 Task: Write the Name "Softage" in blank input field along with Click find button and Set the "New Search" Under Select in New Bill.
Action: Mouse moved to (121, 17)
Screenshot: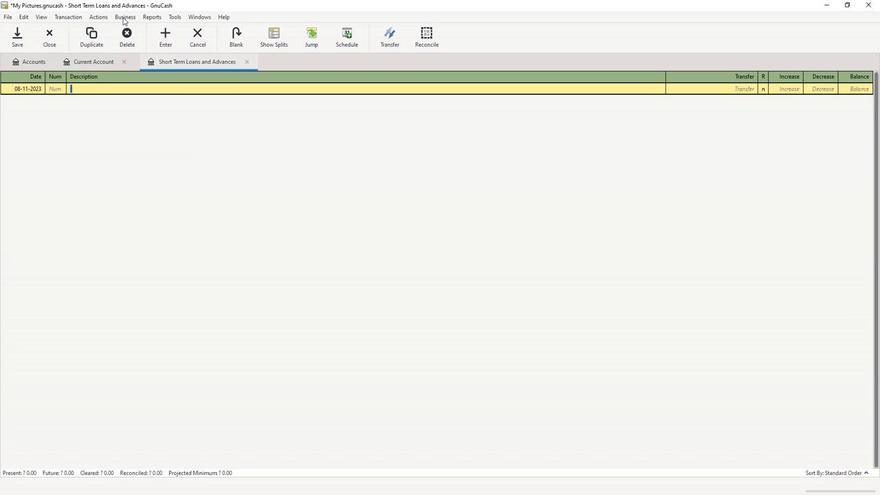 
Action: Mouse pressed left at (121, 17)
Screenshot: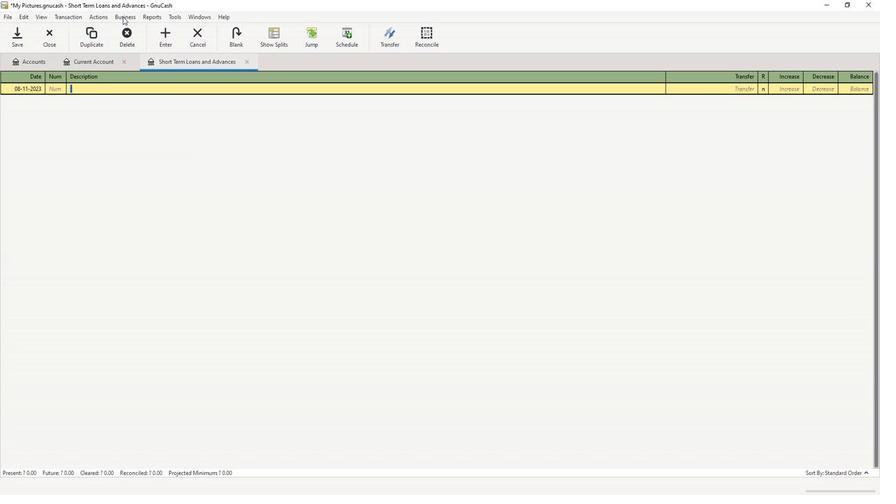 
Action: Mouse moved to (130, 39)
Screenshot: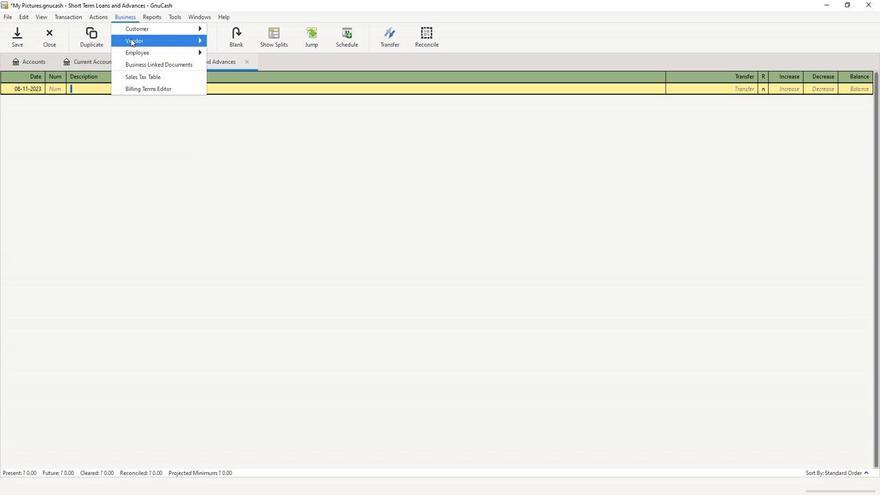 
Action: Mouse pressed left at (130, 39)
Screenshot: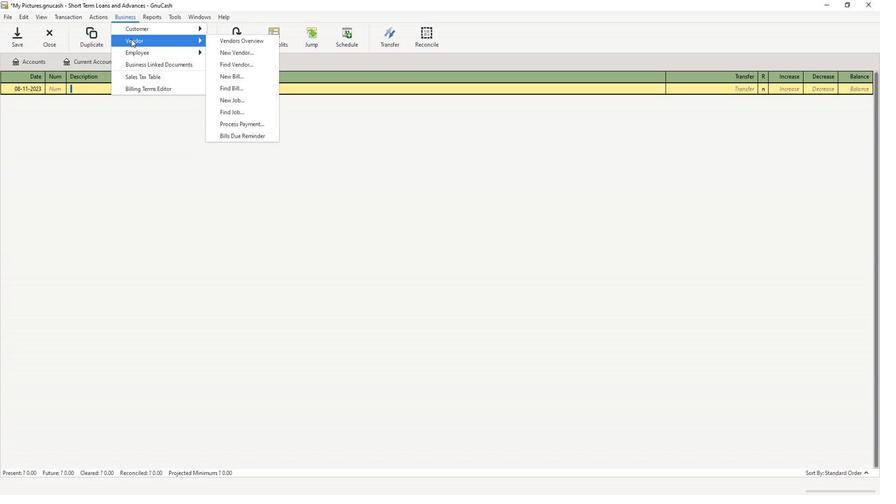 
Action: Mouse moved to (227, 76)
Screenshot: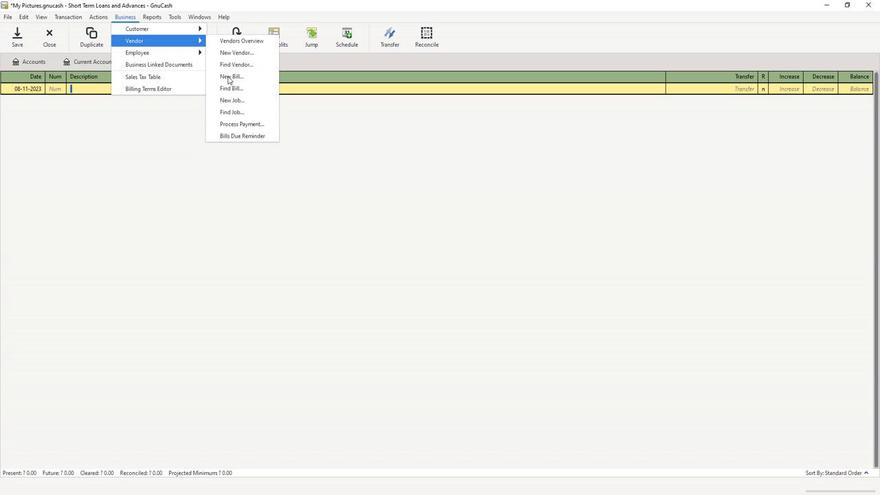 
Action: Mouse pressed left at (227, 76)
Screenshot: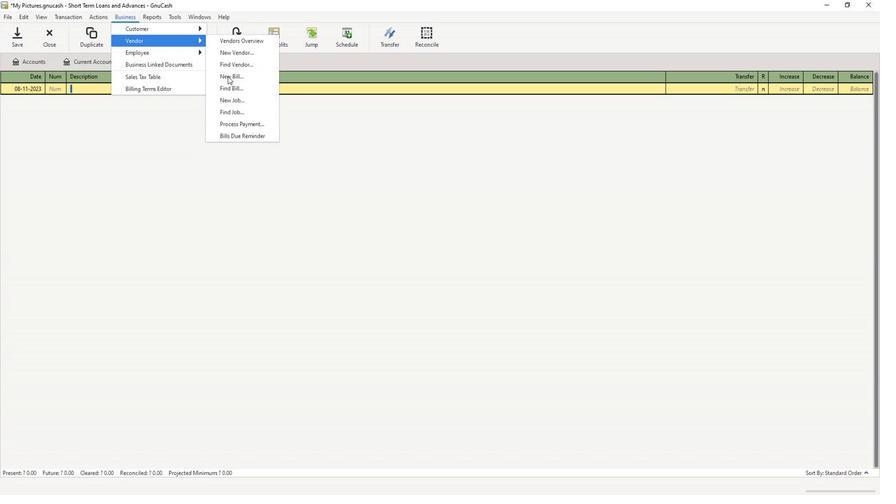 
Action: Mouse moved to (495, 311)
Screenshot: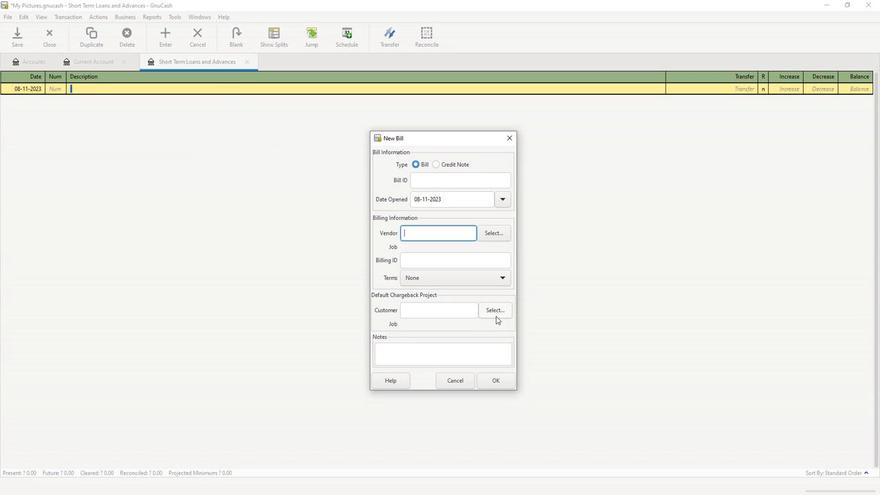 
Action: Mouse pressed left at (495, 311)
Screenshot: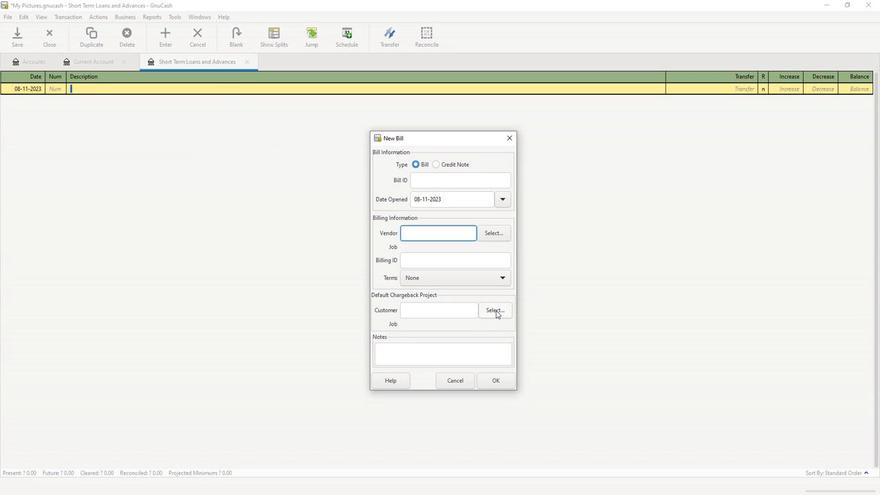 
Action: Mouse moved to (464, 239)
Screenshot: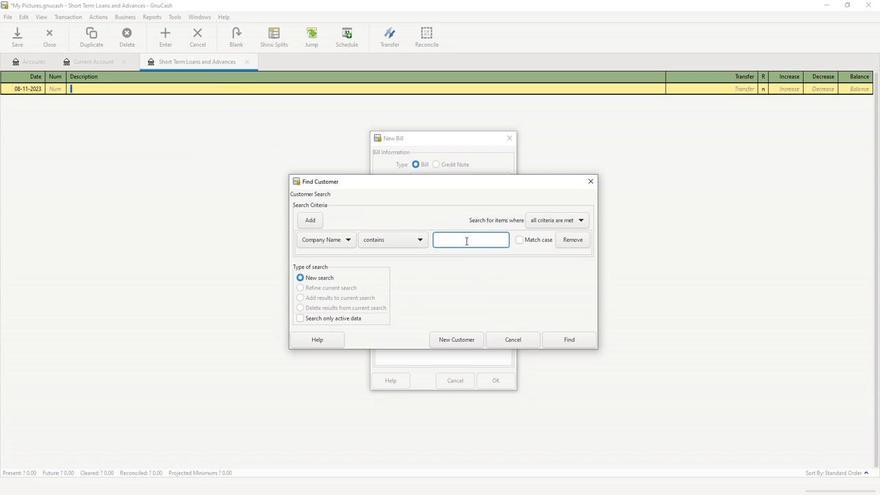 
Action: Mouse pressed left at (464, 239)
Screenshot: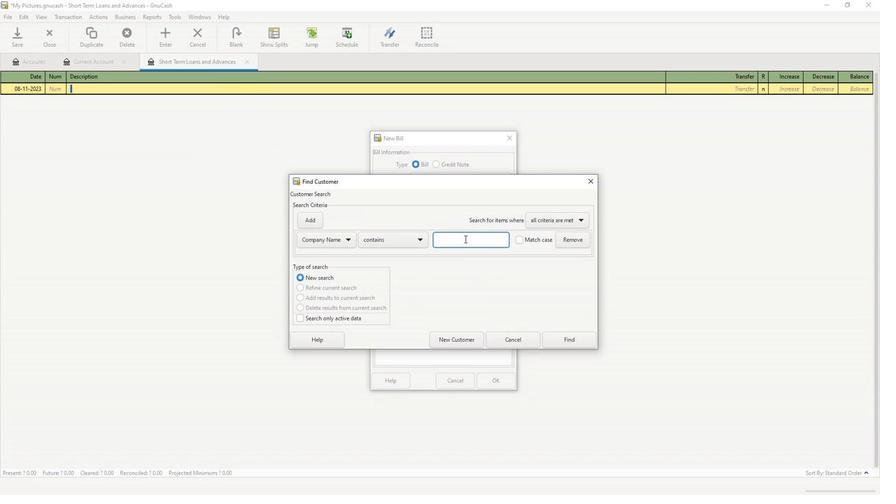 
Action: Key pressed softage
Screenshot: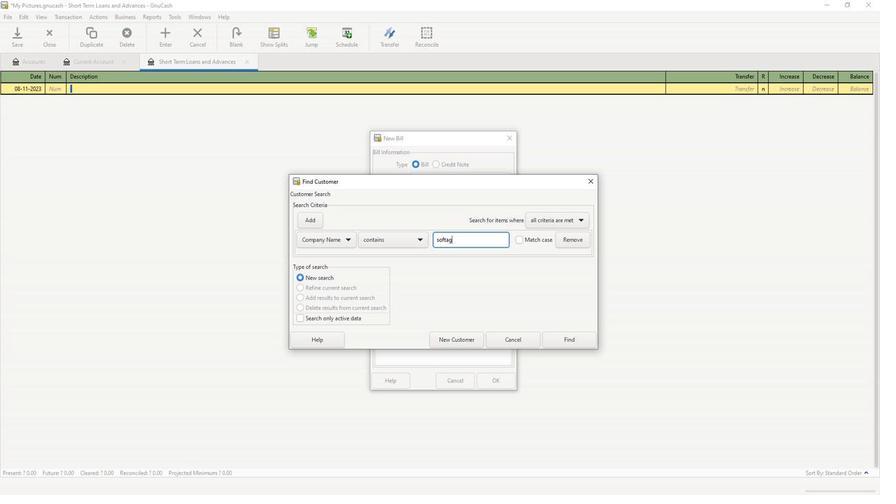 
Action: Mouse moved to (569, 343)
Screenshot: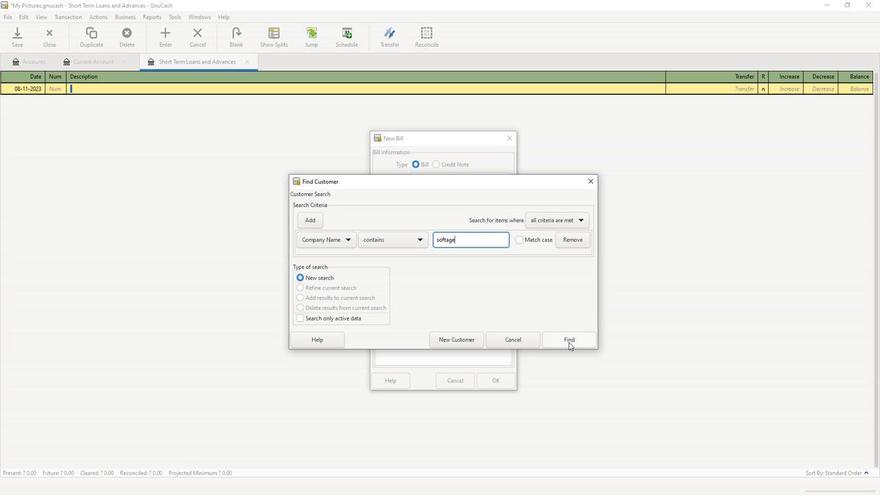 
Action: Mouse pressed left at (569, 343)
Screenshot: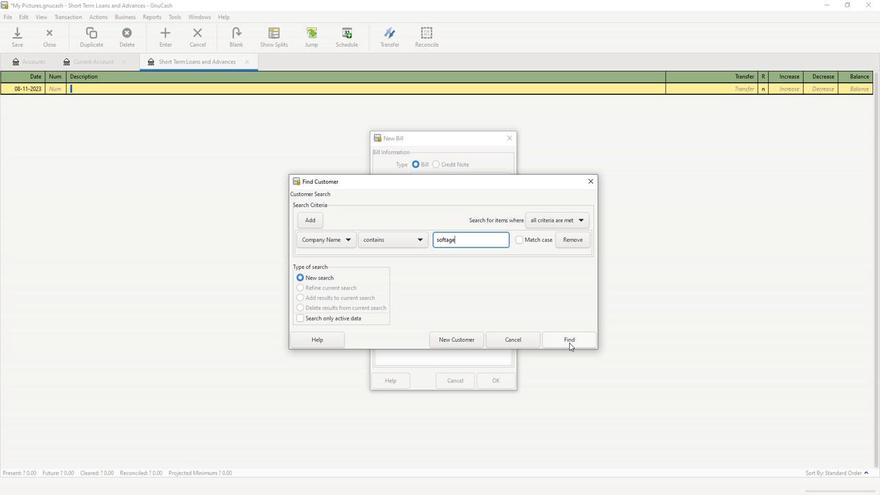 
Action: Mouse moved to (322, 262)
Screenshot: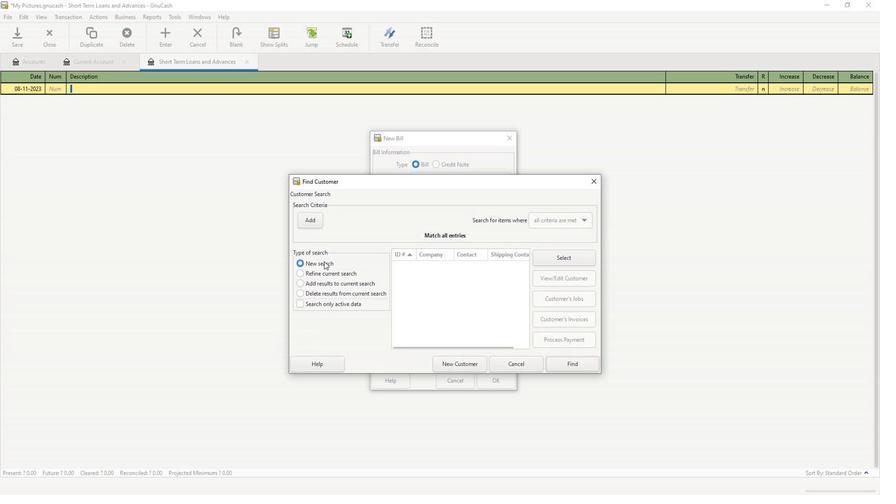 
Action: Mouse pressed left at (322, 262)
Screenshot: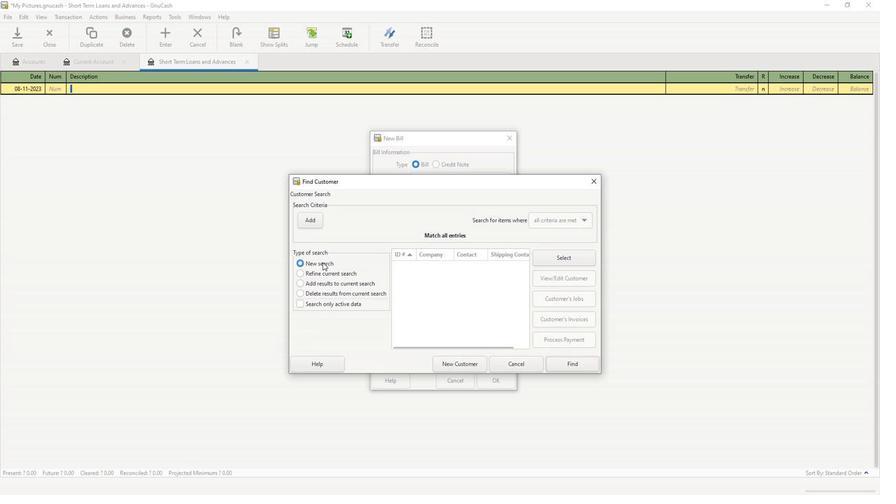 
Action: Mouse moved to (582, 366)
Screenshot: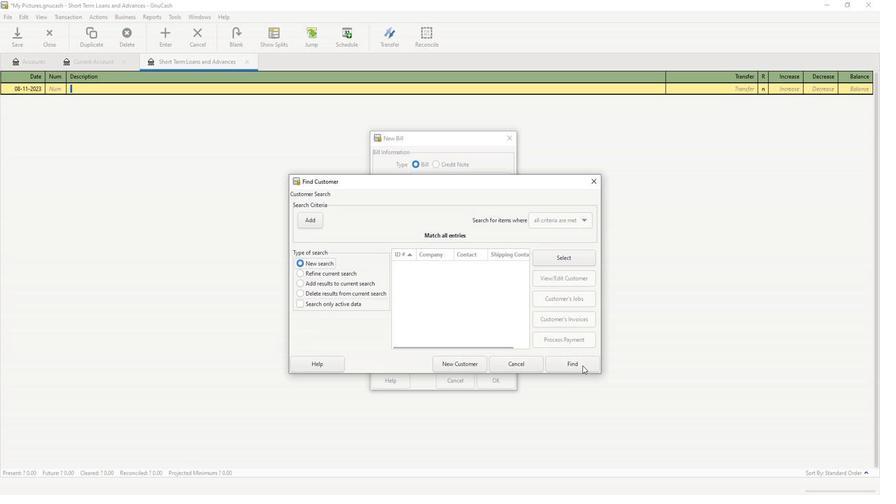 
Action: Mouse pressed left at (582, 366)
Screenshot: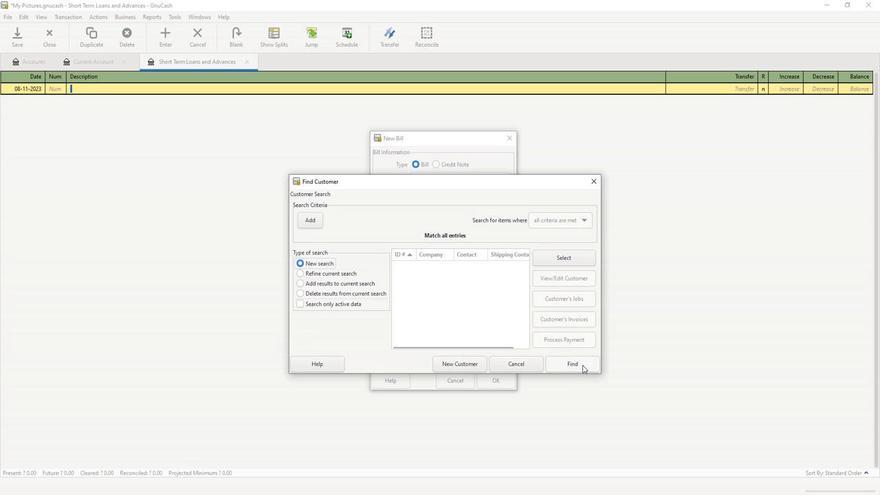 
